 Task: Add Sprouts Echinacea Goldenseal Alcohol Free to the cart.
Action: Mouse moved to (22, 161)
Screenshot: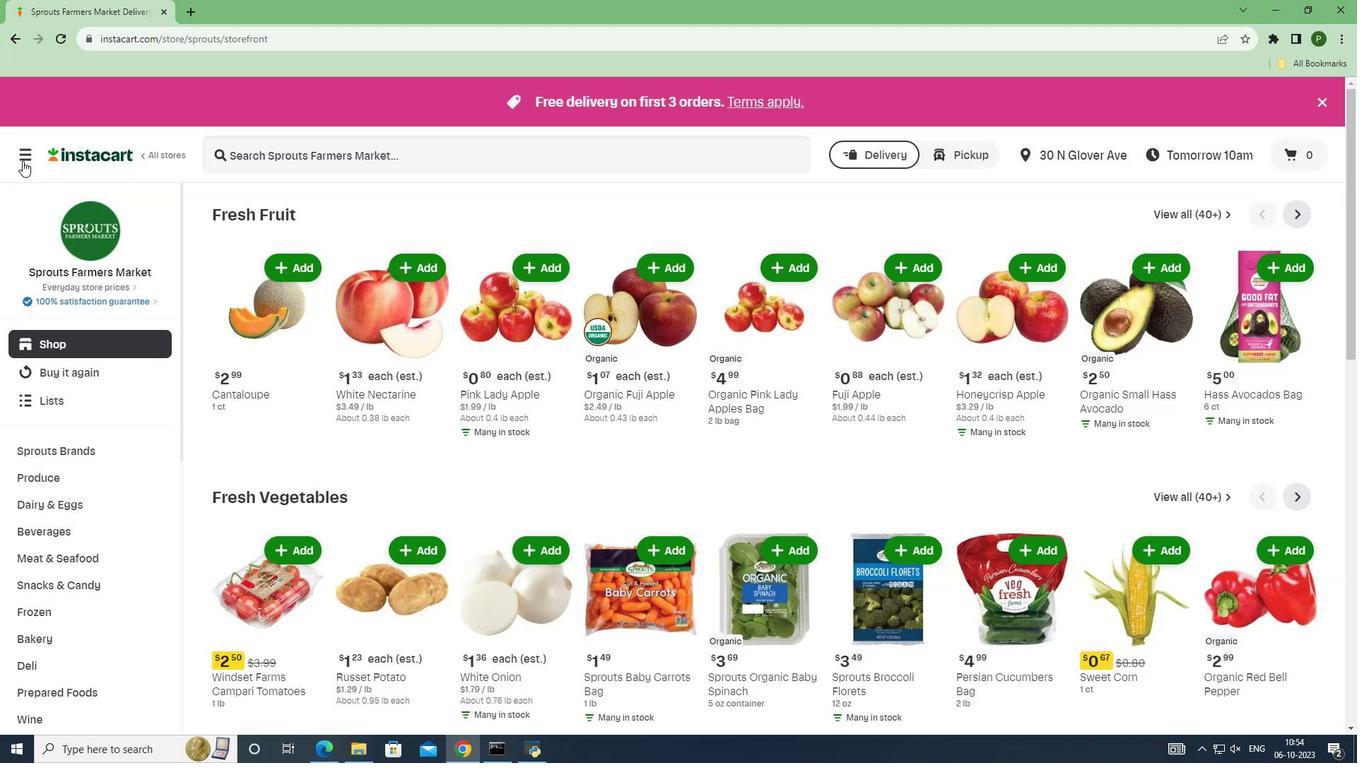 
Action: Mouse pressed left at (22, 161)
Screenshot: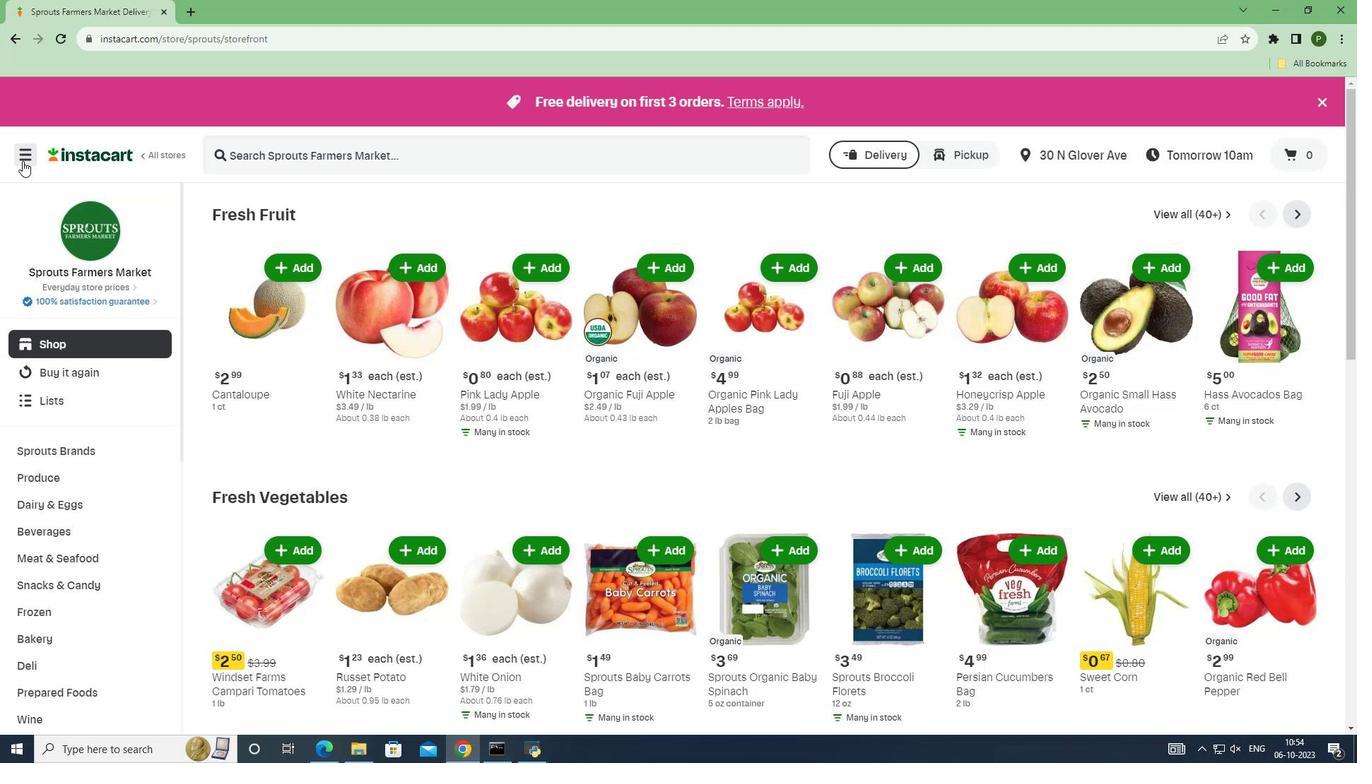 
Action: Mouse moved to (50, 369)
Screenshot: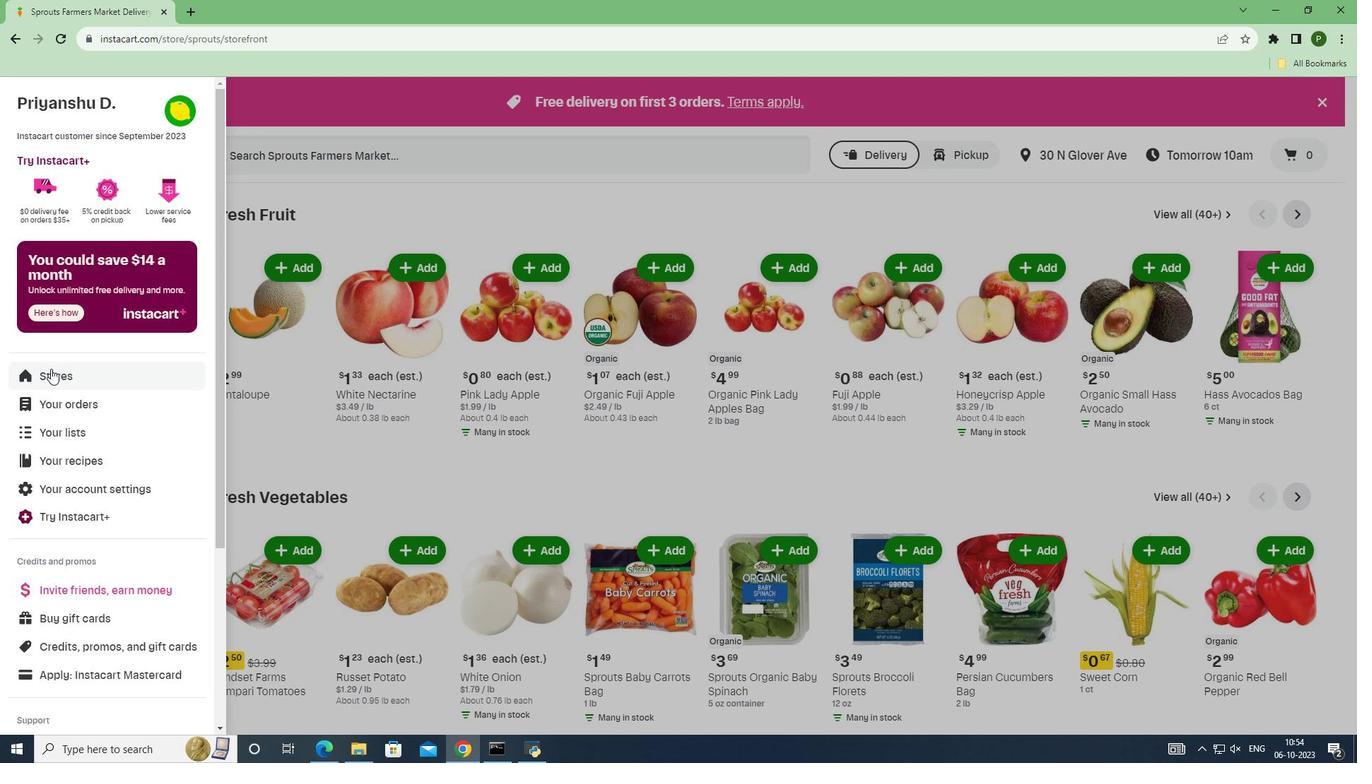 
Action: Mouse pressed left at (50, 369)
Screenshot: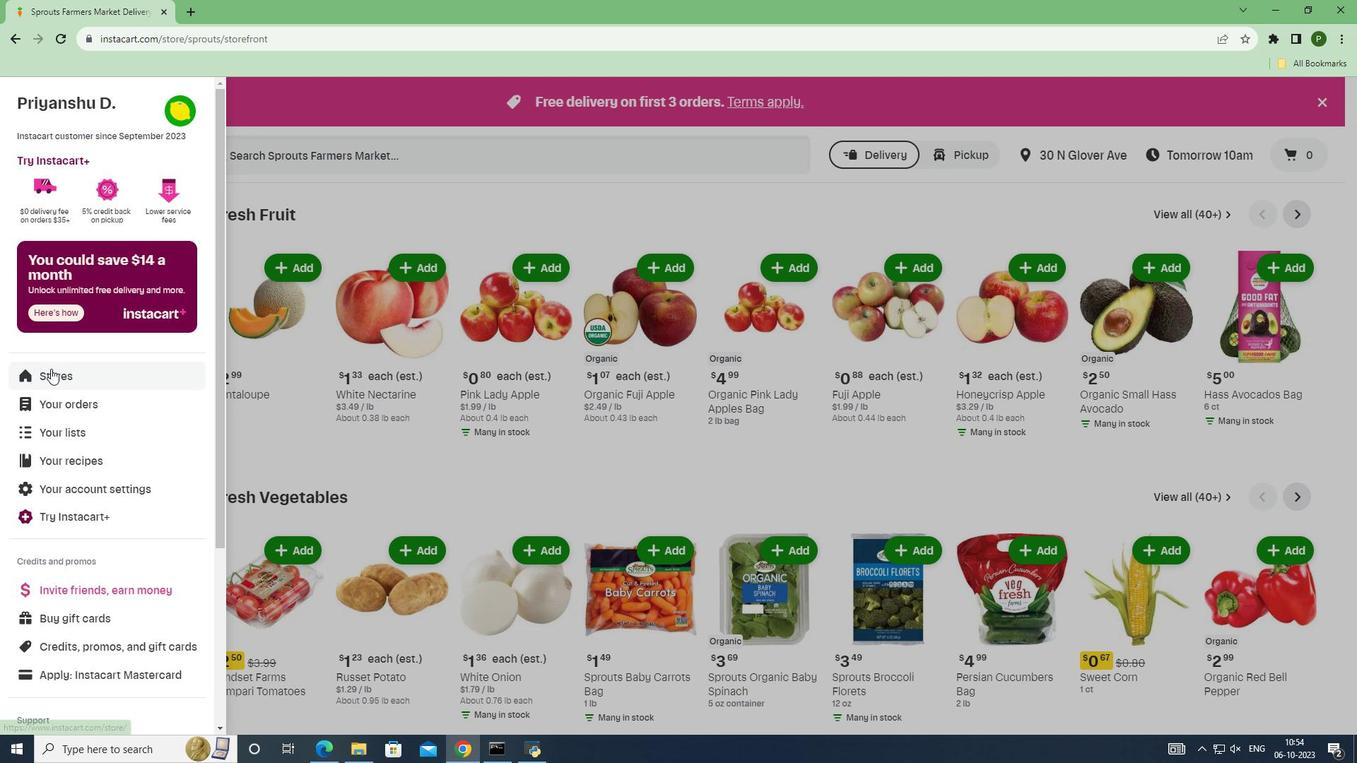 
Action: Mouse moved to (335, 165)
Screenshot: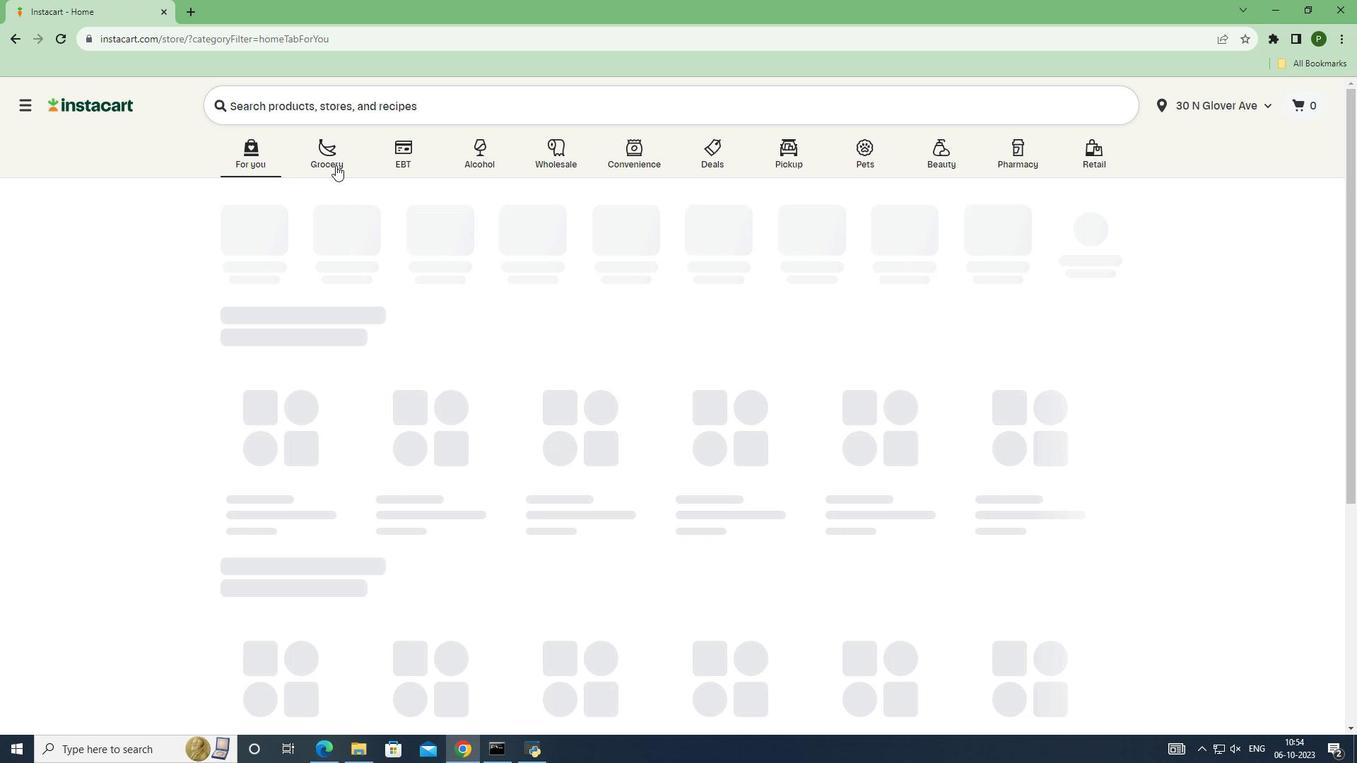 
Action: Mouse pressed left at (335, 165)
Screenshot: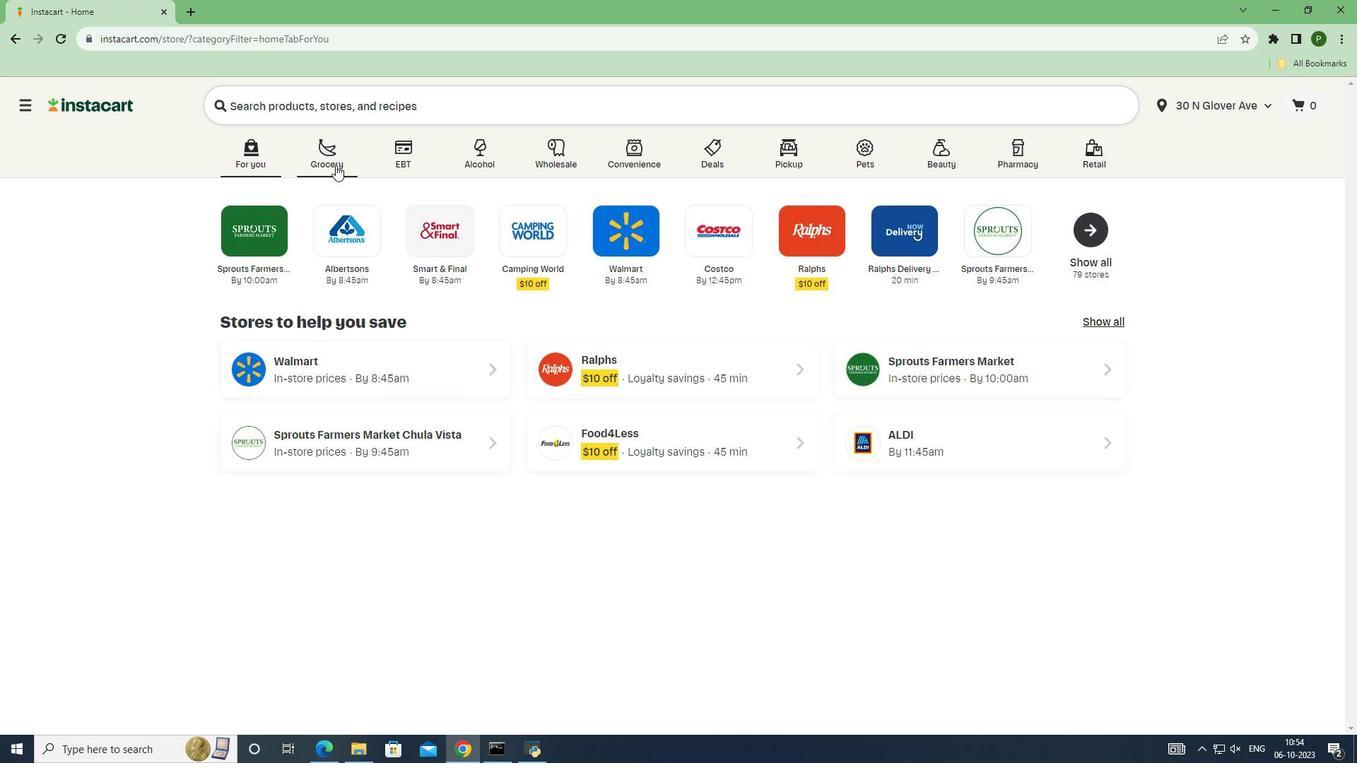 
Action: Mouse moved to (845, 325)
Screenshot: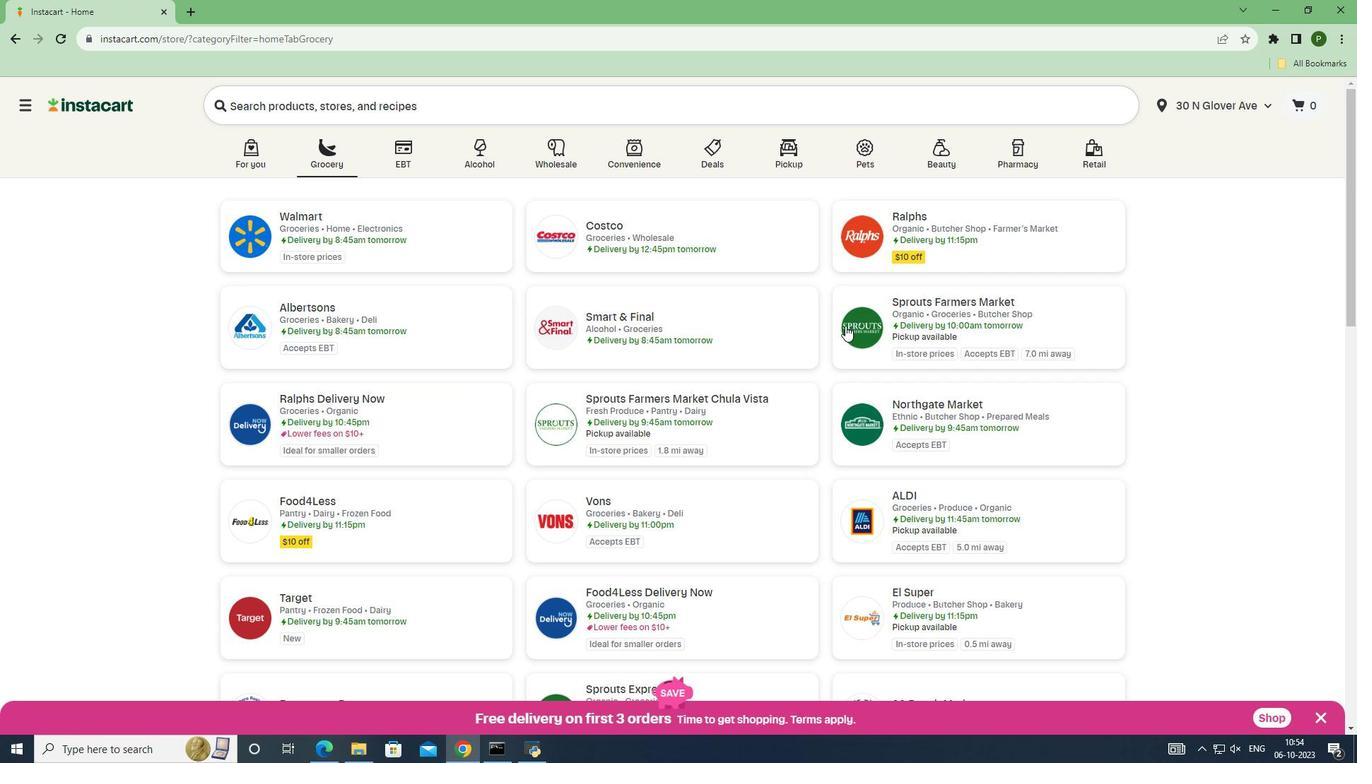 
Action: Mouse pressed left at (845, 325)
Screenshot: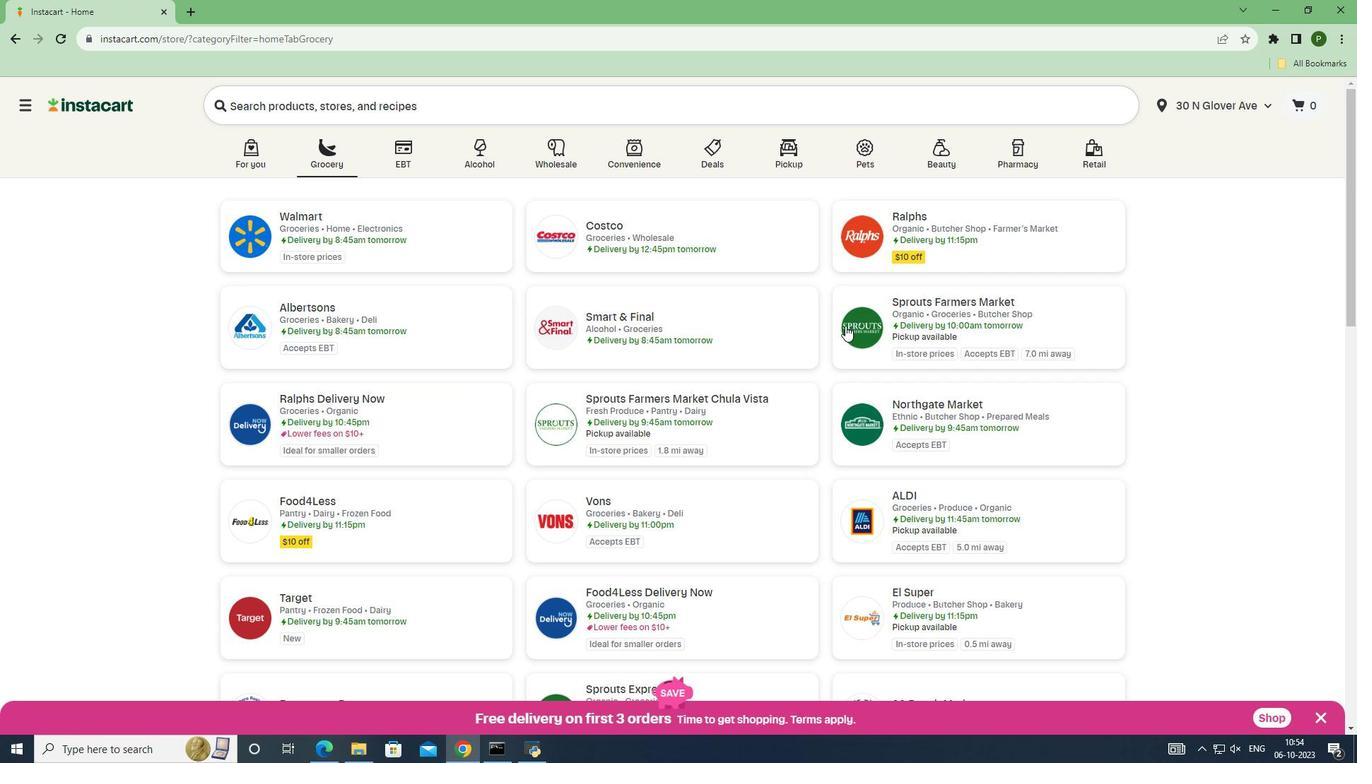 
Action: Mouse moved to (79, 456)
Screenshot: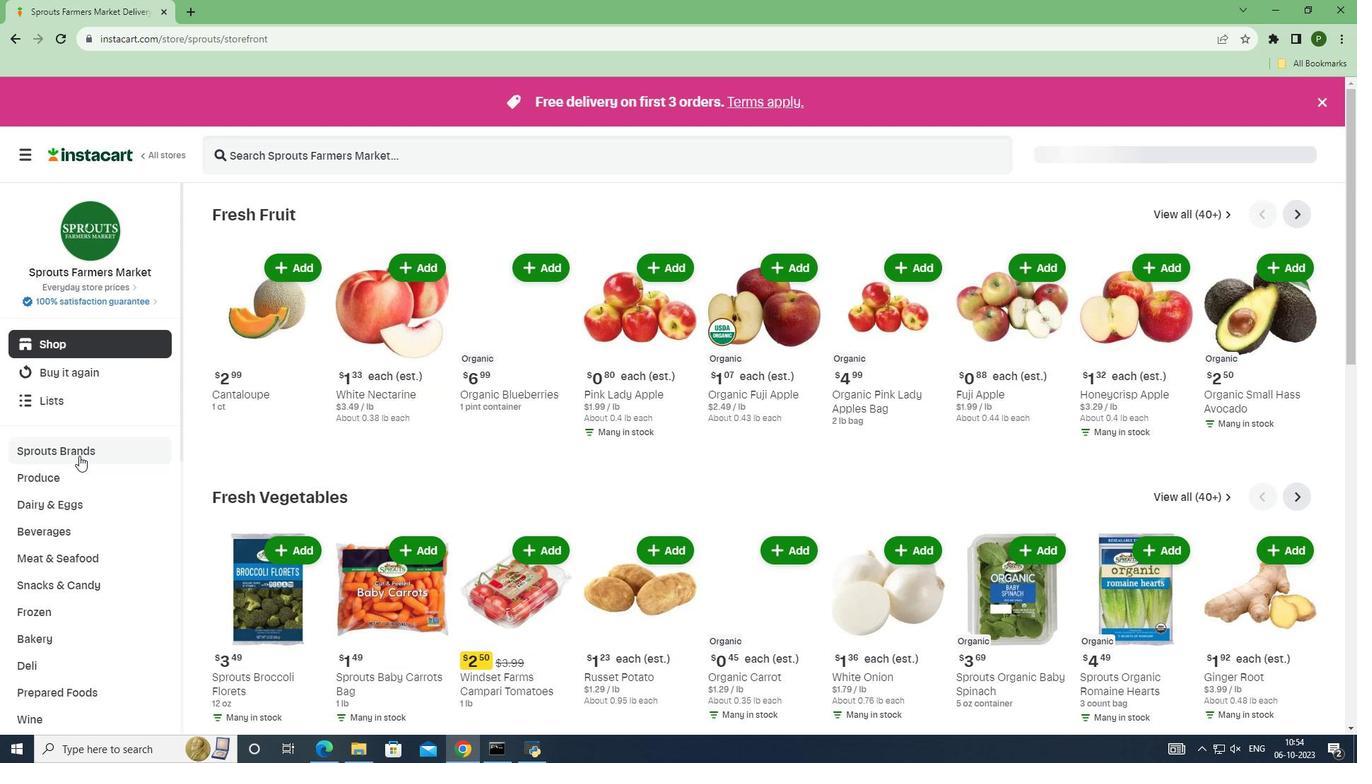 
Action: Mouse pressed left at (79, 456)
Screenshot: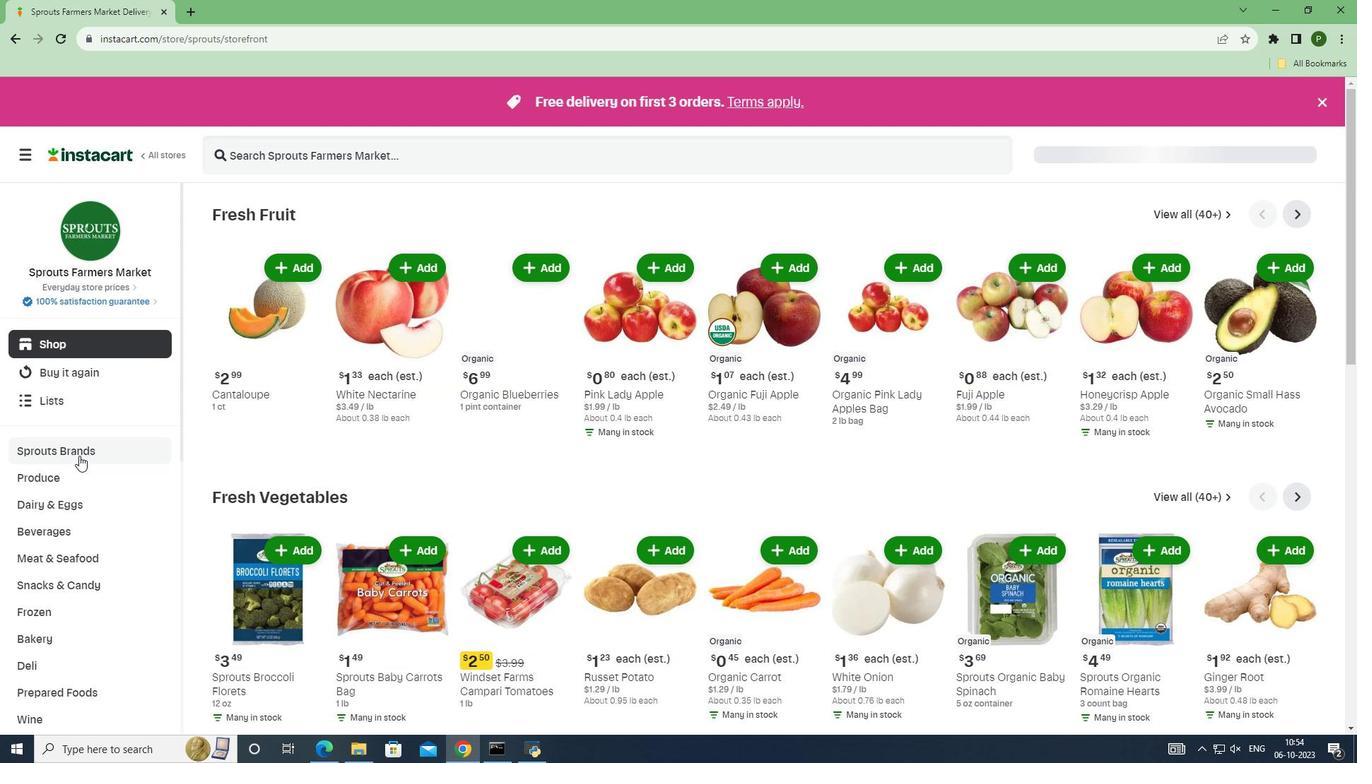 
Action: Mouse moved to (89, 635)
Screenshot: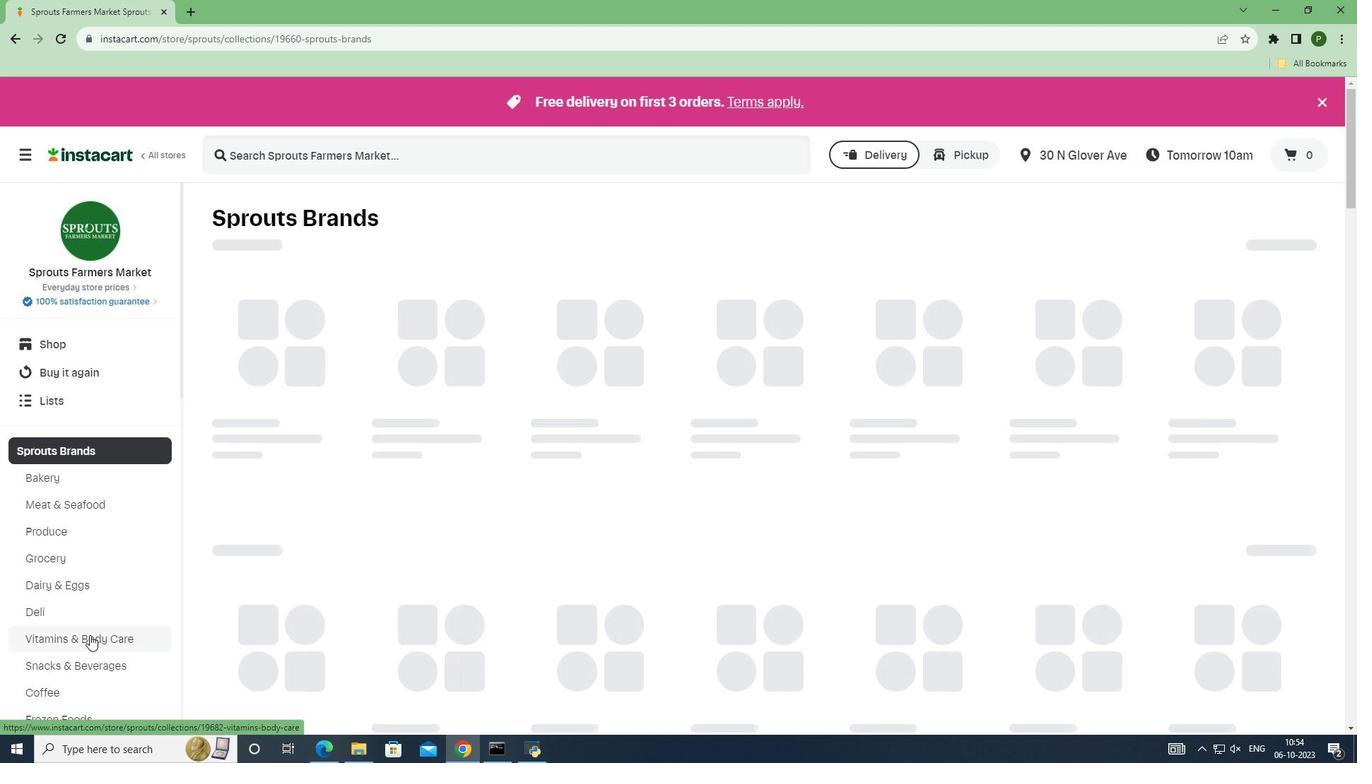 
Action: Mouse pressed left at (89, 635)
Screenshot: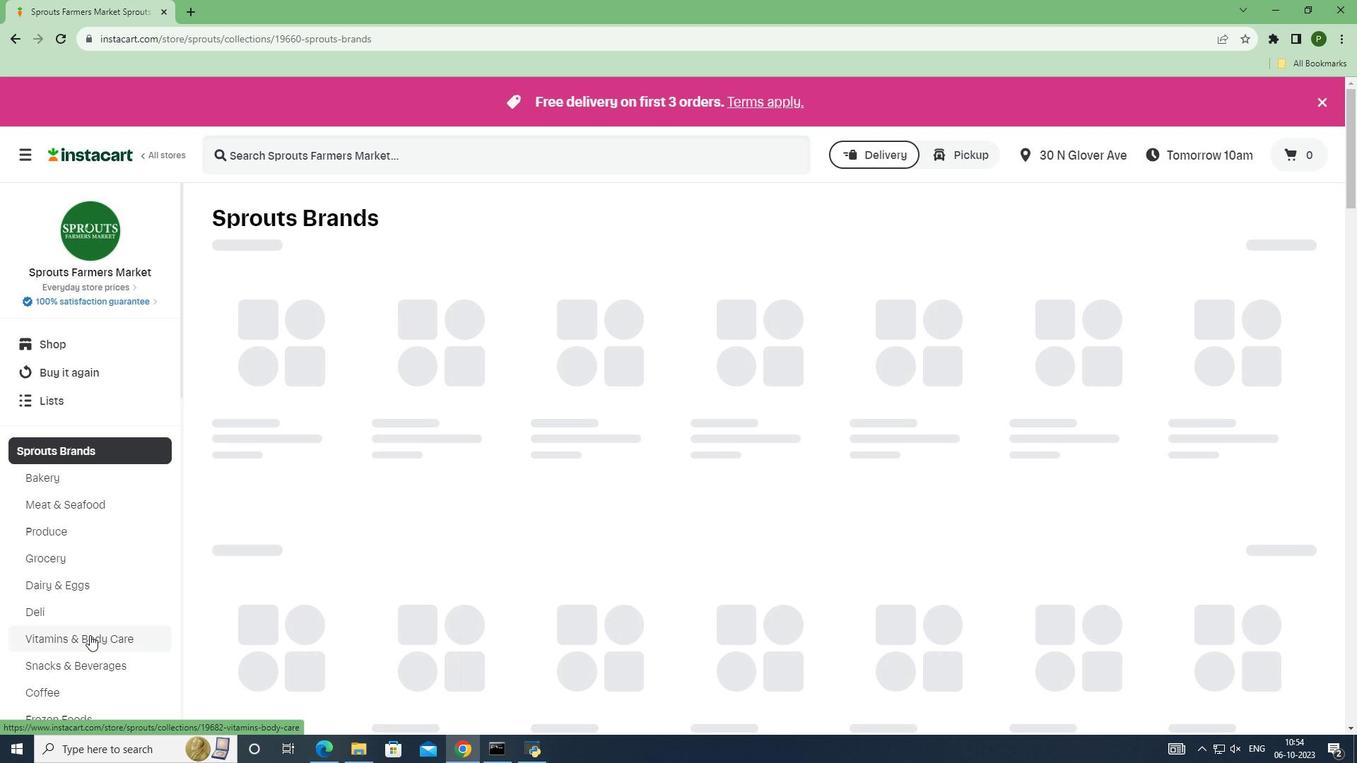
Action: Mouse moved to (276, 157)
Screenshot: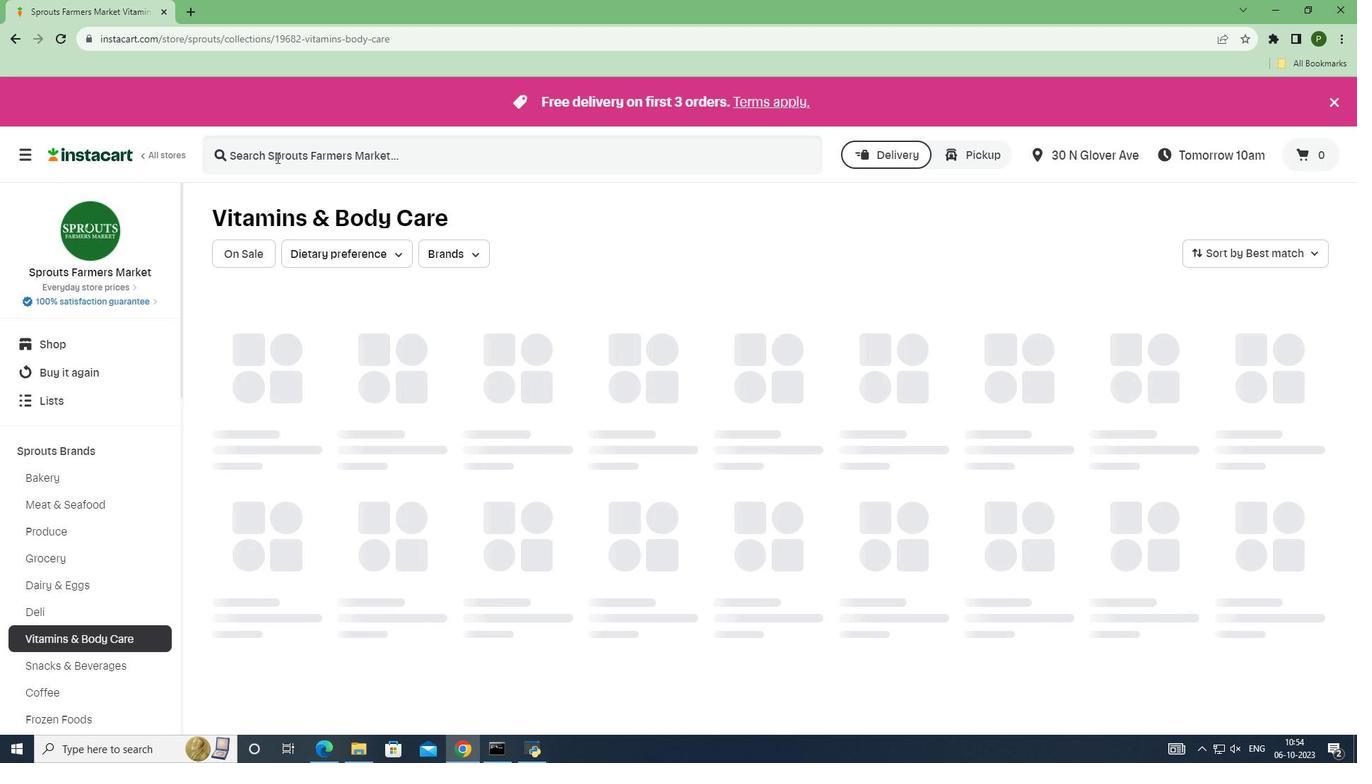 
Action: Mouse pressed left at (276, 157)
Screenshot: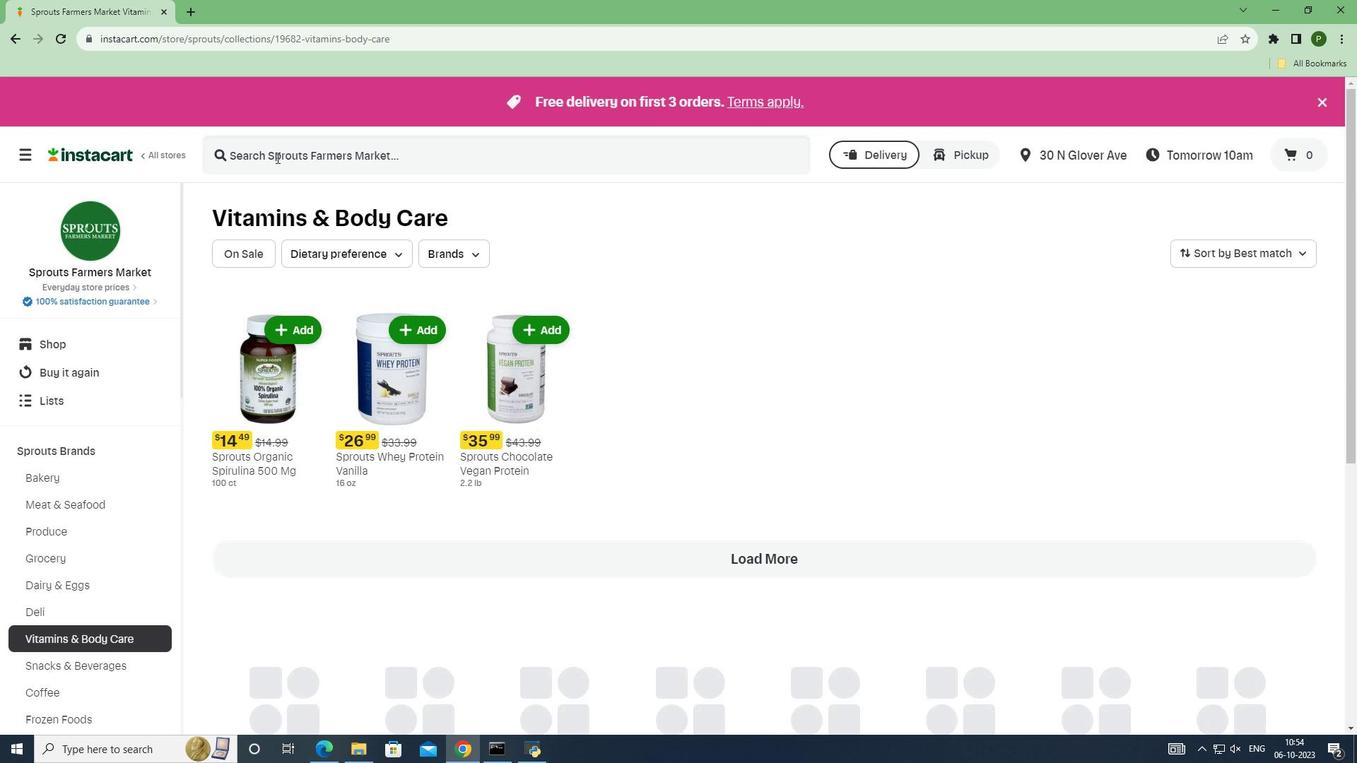 
Action: Key pressed <Key.caps_lock>S<Key.caps_lock>prouts<Key.space><Key.caps_lock>E<Key.caps_lock>chinacea<Key.space><Key.caps_lock>G<Key.caps_lock>oldenseal<Key.space><Key.caps_lock>A<Key.caps_lock>lcohol<Key.space><Key.caps_lock>F<Key.caps_lock>ree<Key.space><Key.enter>
Screenshot: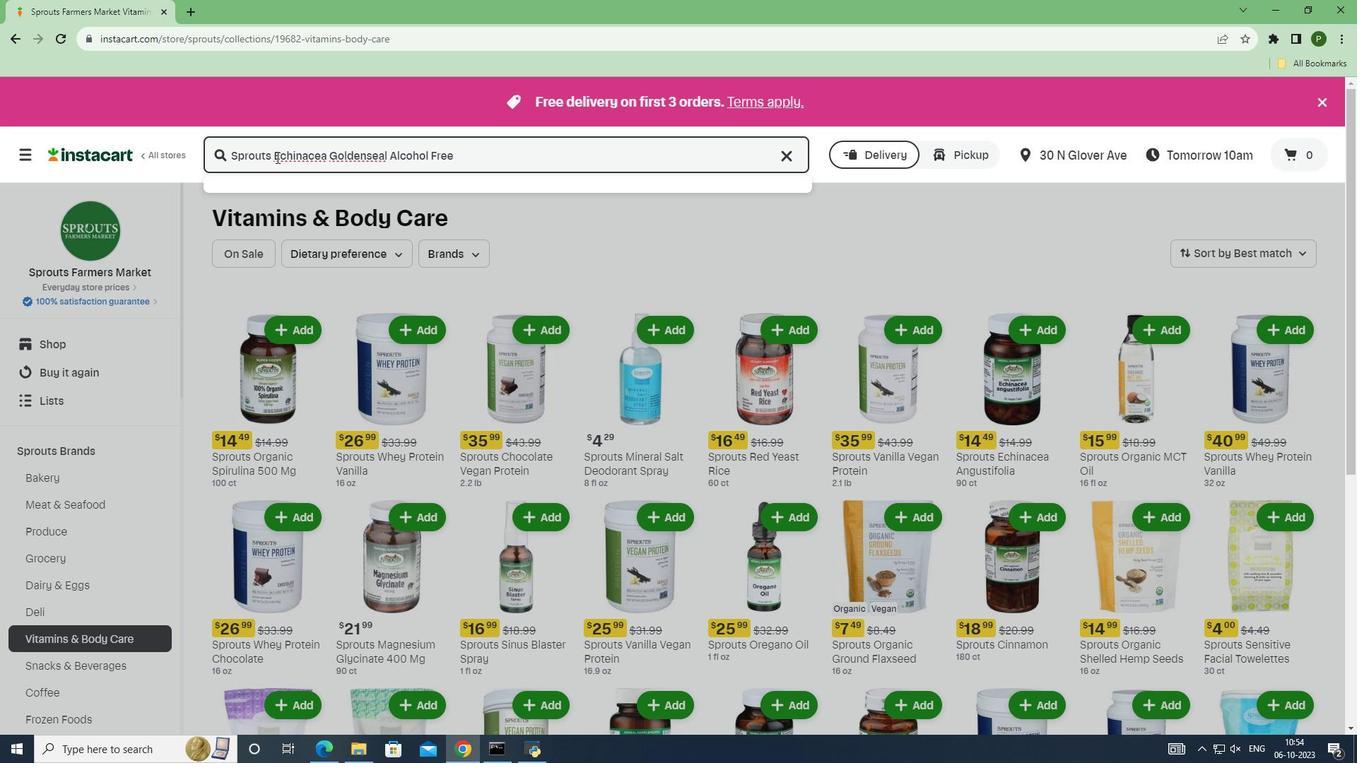 
Action: Mouse moved to (329, 353)
Screenshot: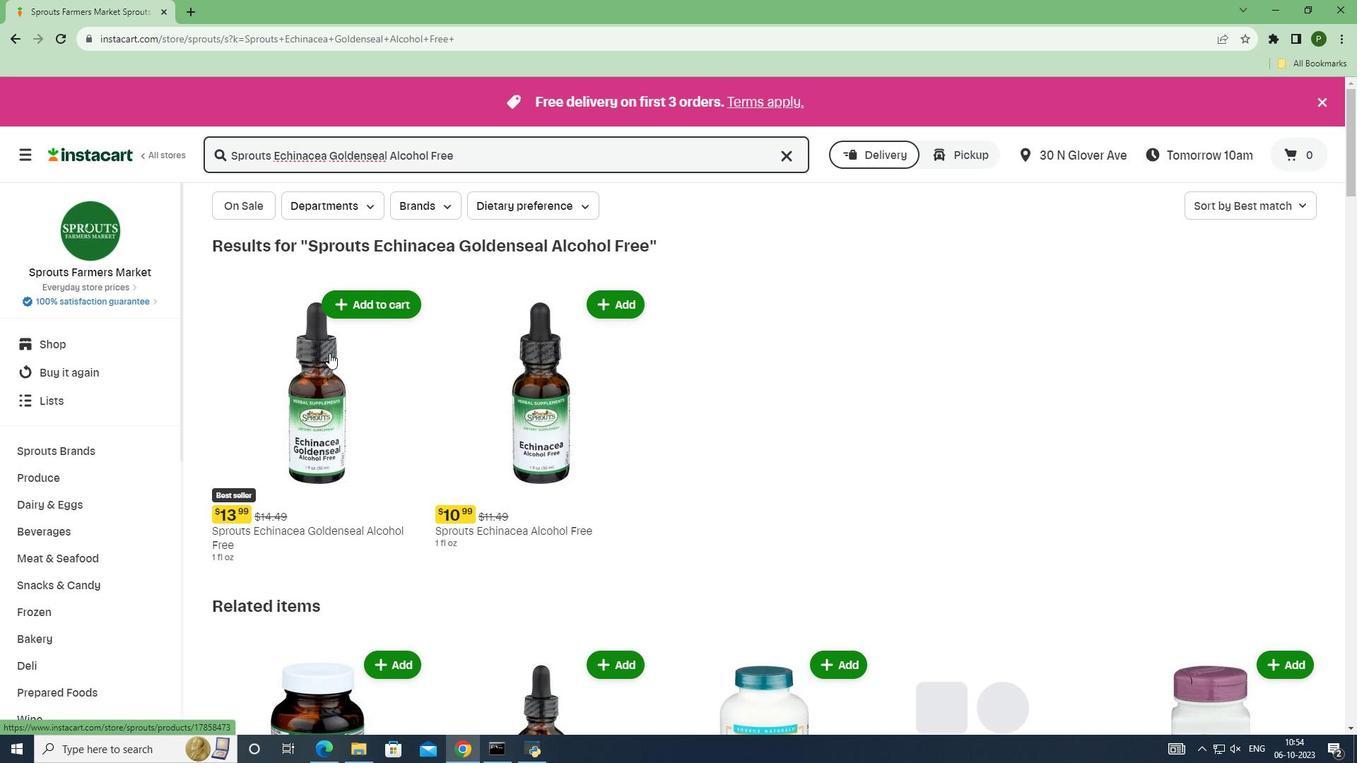 
Action: Mouse scrolled (329, 352) with delta (0, 0)
Screenshot: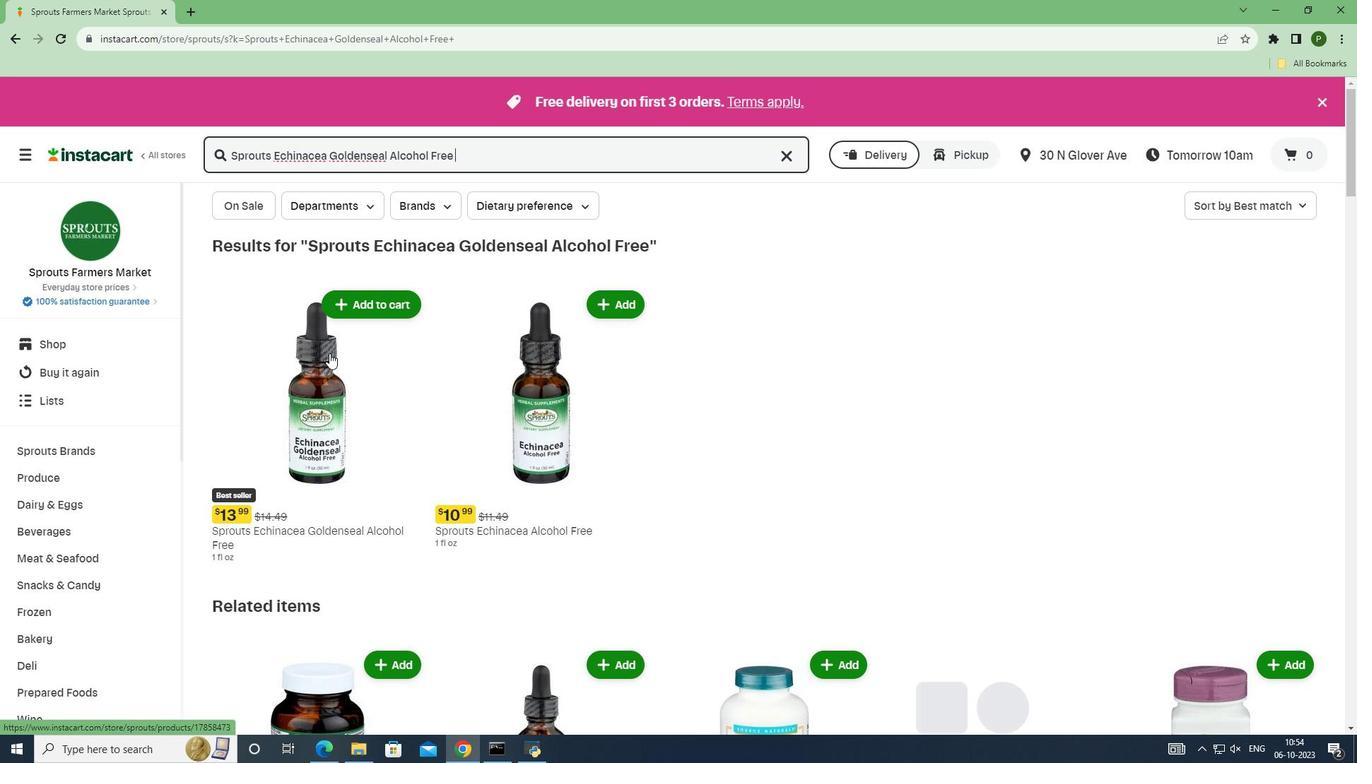 
Action: Mouse moved to (366, 240)
Screenshot: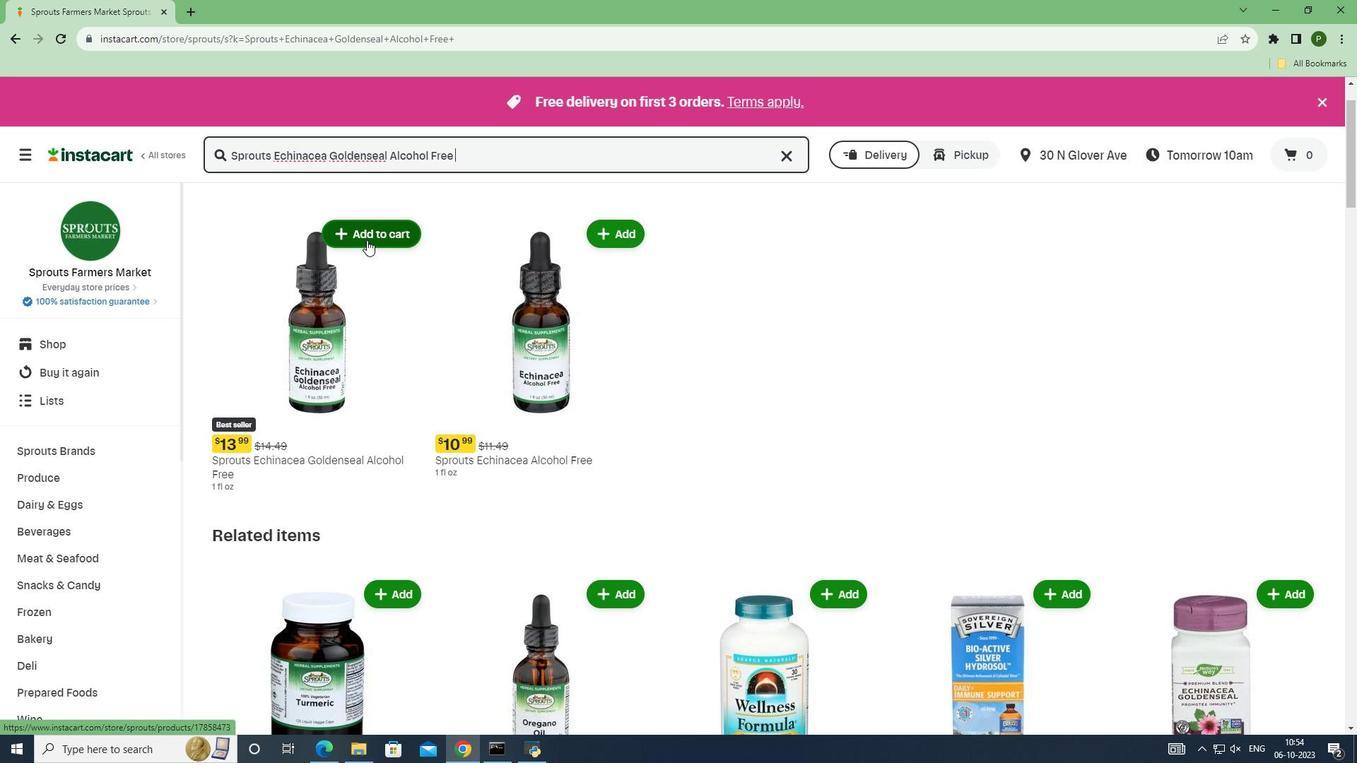 
Action: Mouse pressed left at (366, 240)
Screenshot: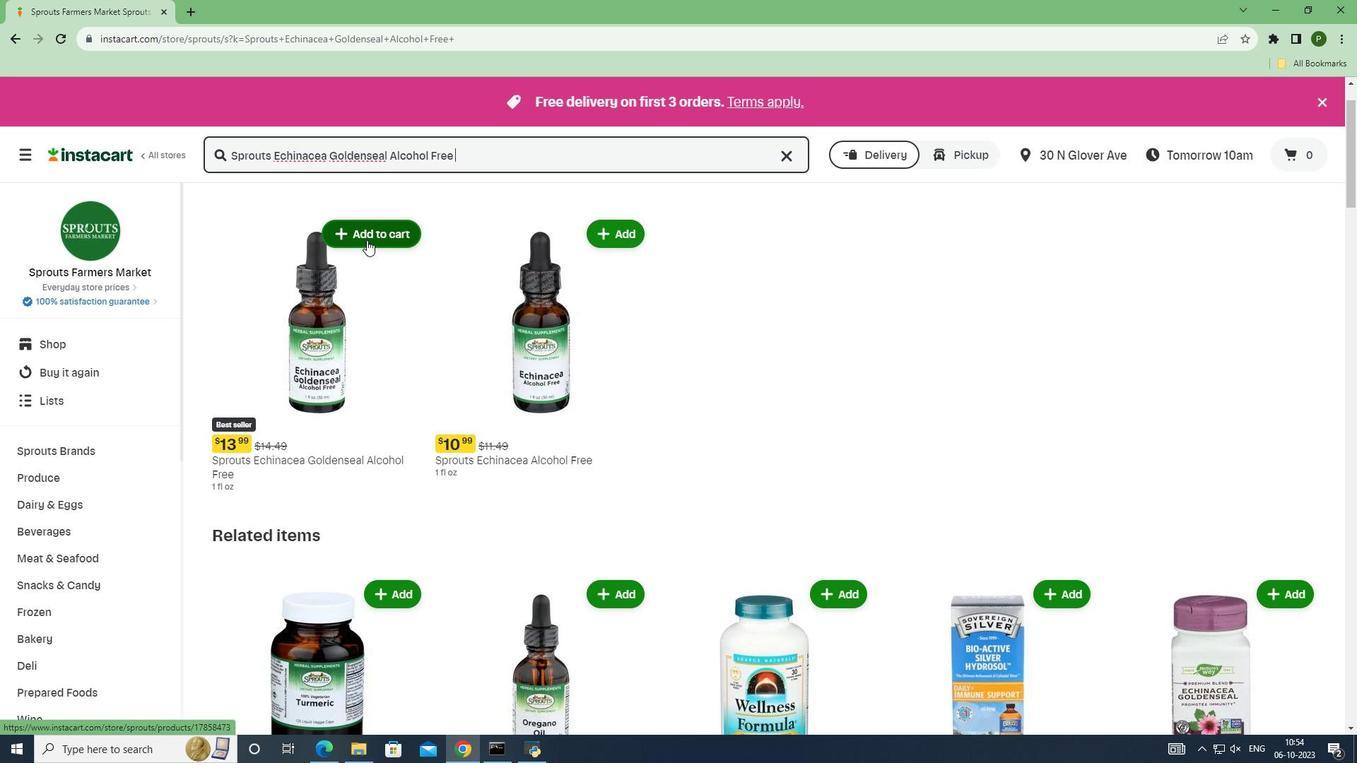 
Action: Mouse moved to (406, 325)
Screenshot: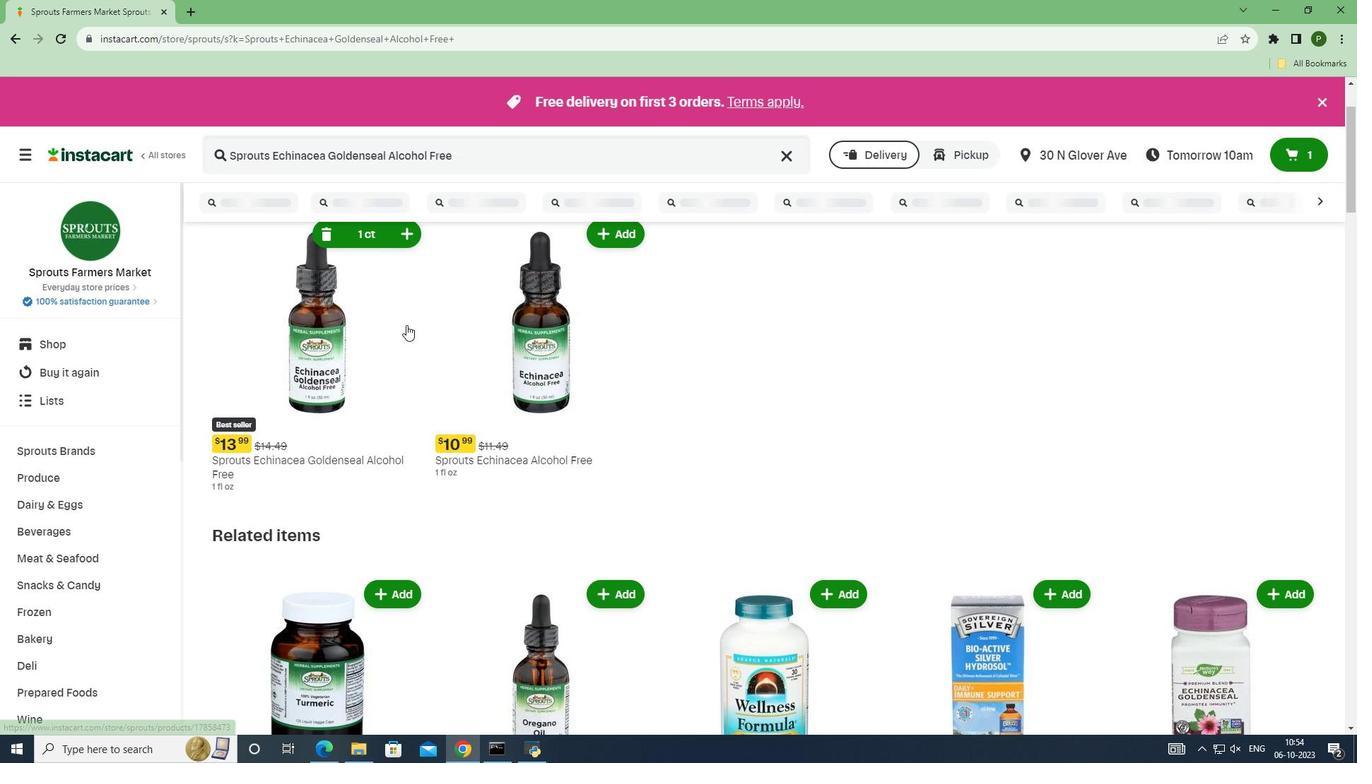 
